 Task: Filter posted by 1st connection.
Action: Mouse moved to (213, 104)
Screenshot: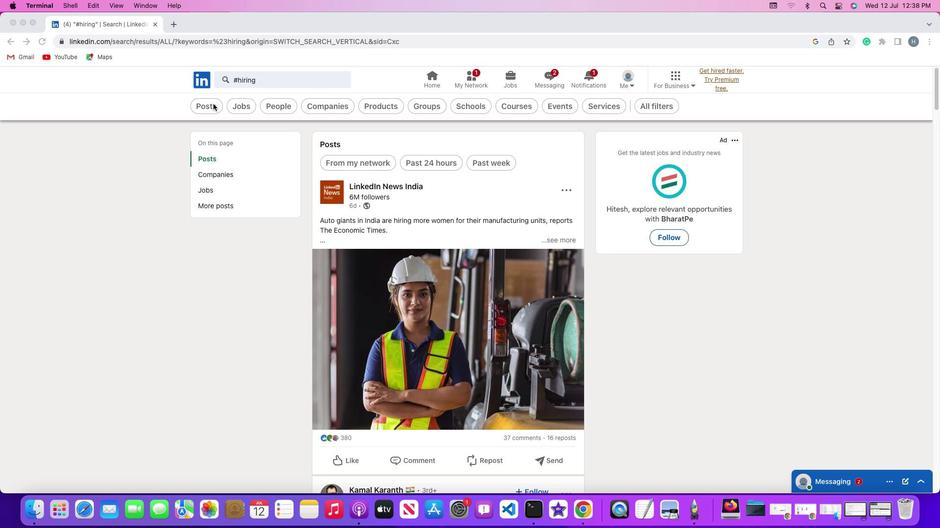 
Action: Mouse pressed left at (213, 104)
Screenshot: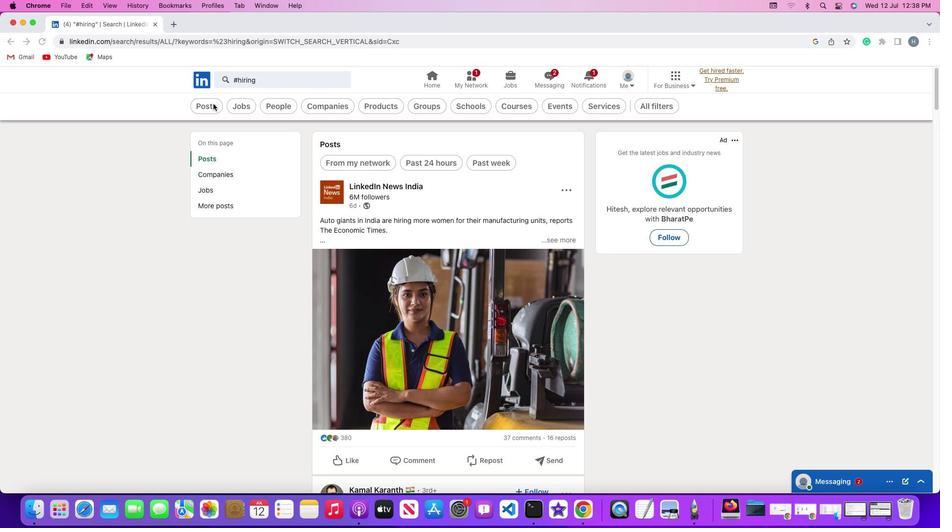 
Action: Mouse pressed left at (213, 104)
Screenshot: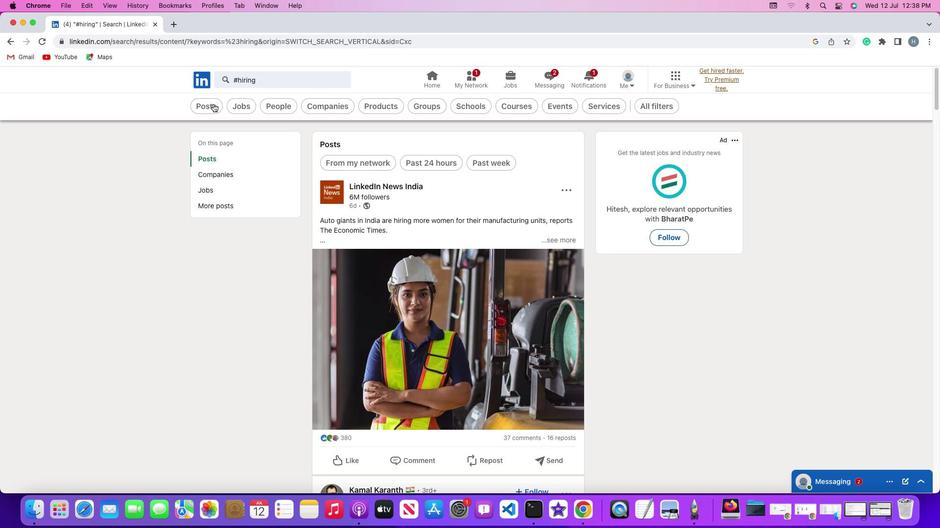
Action: Mouse moved to (466, 104)
Screenshot: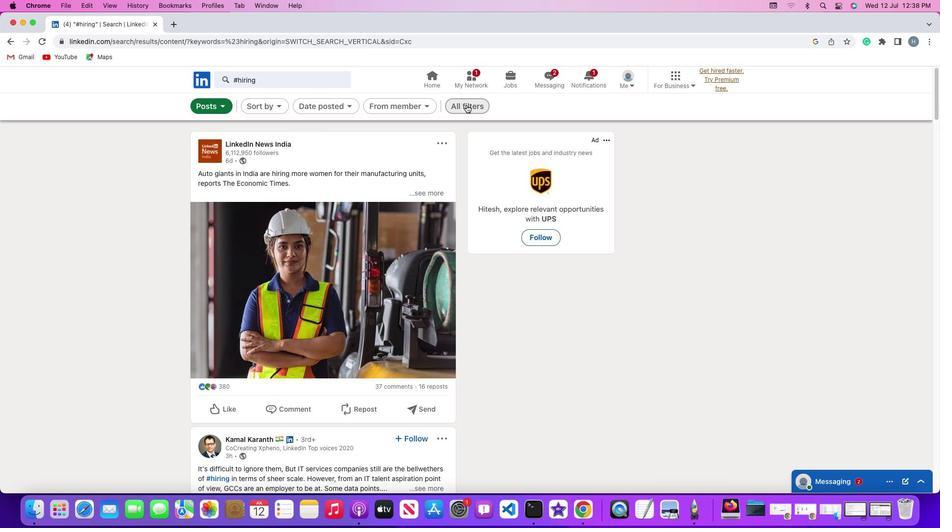 
Action: Mouse pressed left at (466, 104)
Screenshot: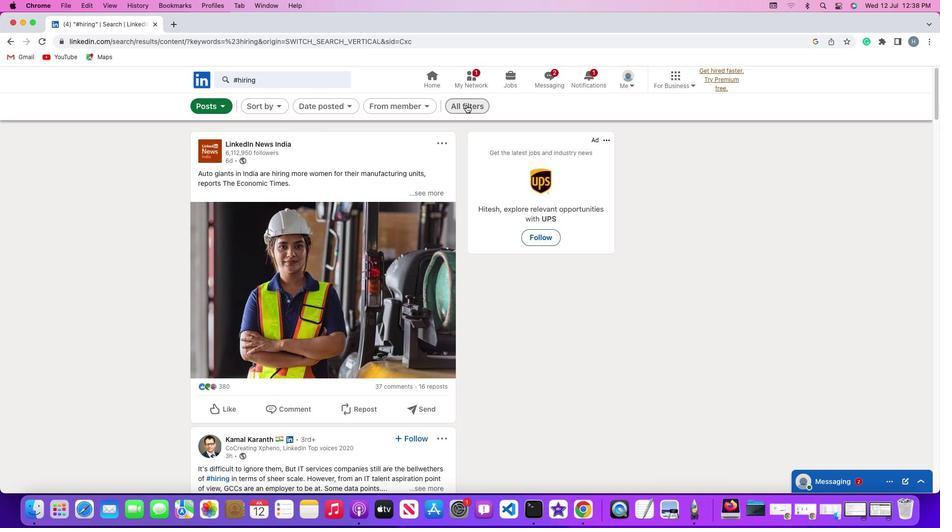 
Action: Mouse moved to (742, 356)
Screenshot: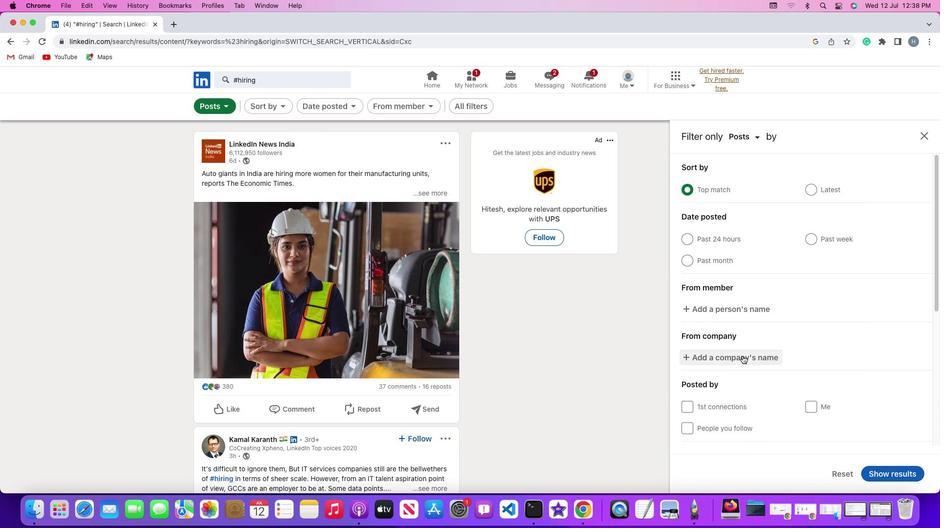 
Action: Mouse scrolled (742, 356) with delta (0, 0)
Screenshot: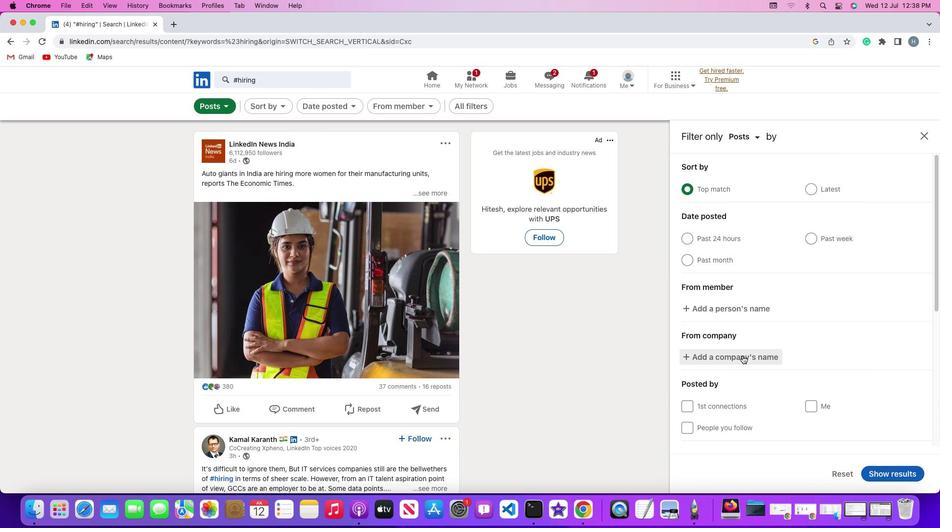 
Action: Mouse scrolled (742, 356) with delta (0, 0)
Screenshot: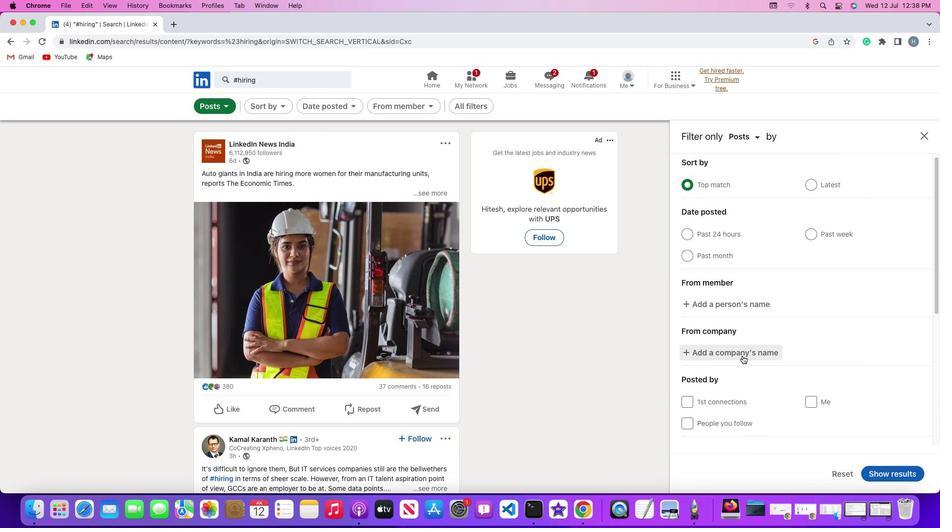 
Action: Mouse scrolled (742, 356) with delta (0, 0)
Screenshot: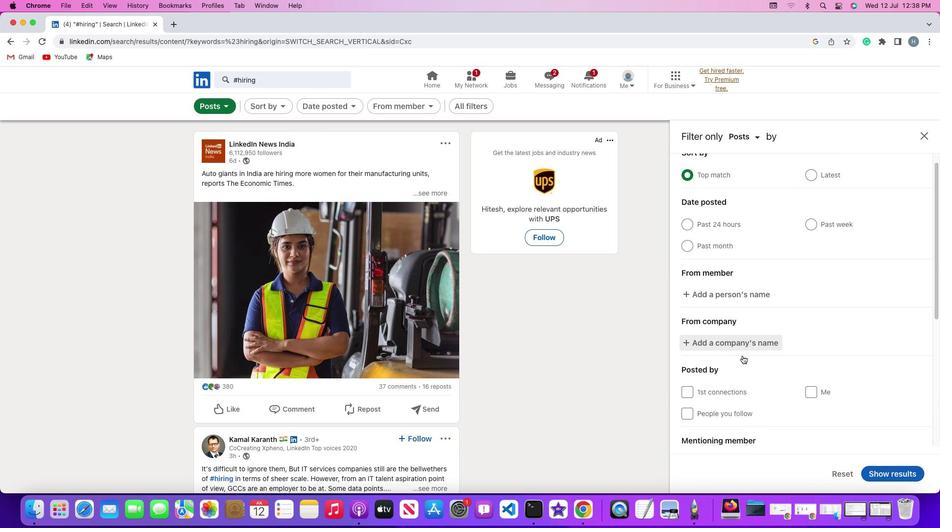
Action: Mouse moved to (687, 347)
Screenshot: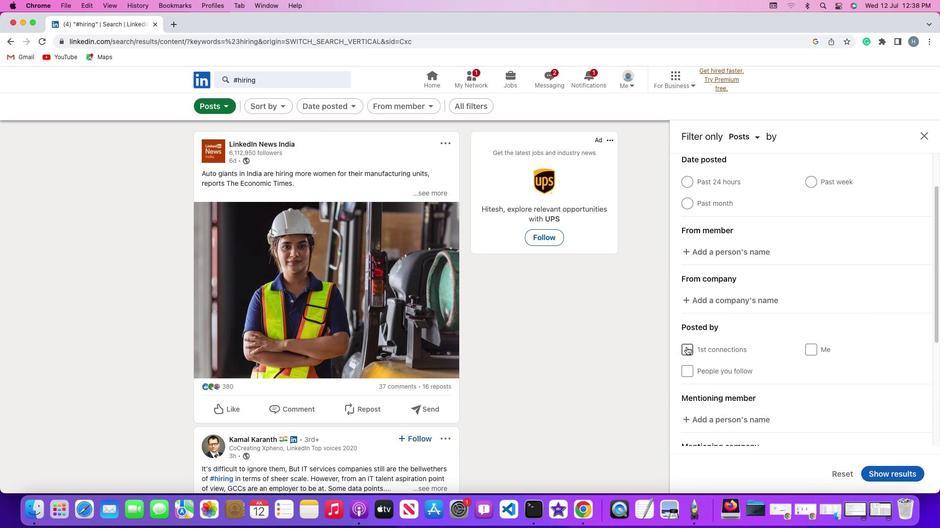 
Action: Mouse pressed left at (687, 347)
Screenshot: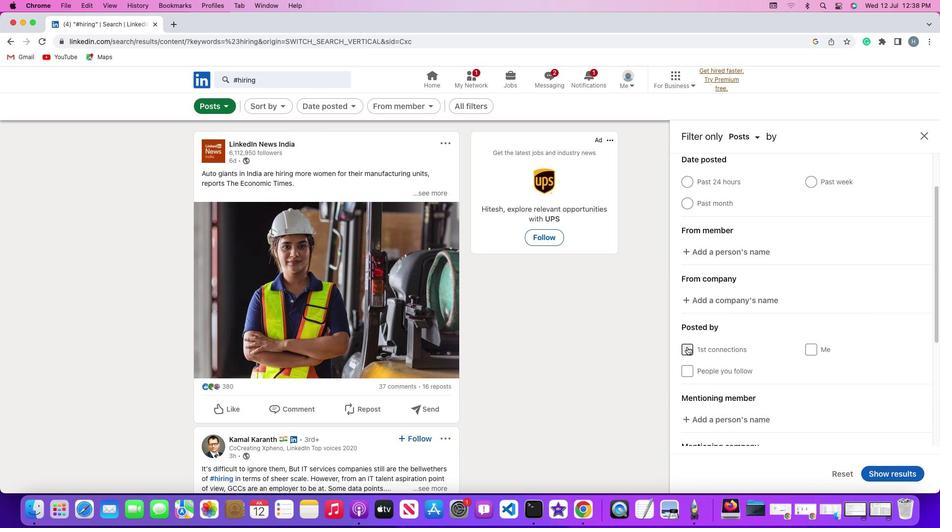 
Action: Mouse moved to (891, 475)
Screenshot: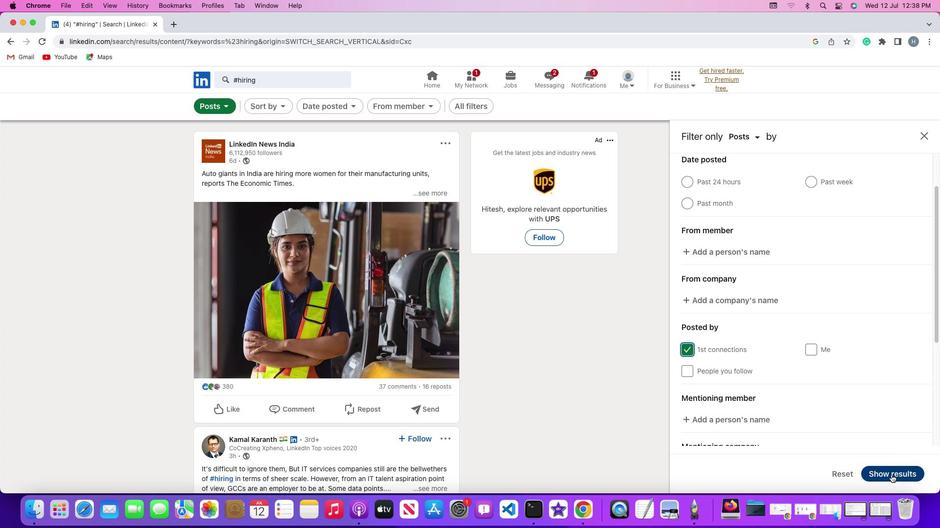 
Action: Mouse pressed left at (891, 475)
Screenshot: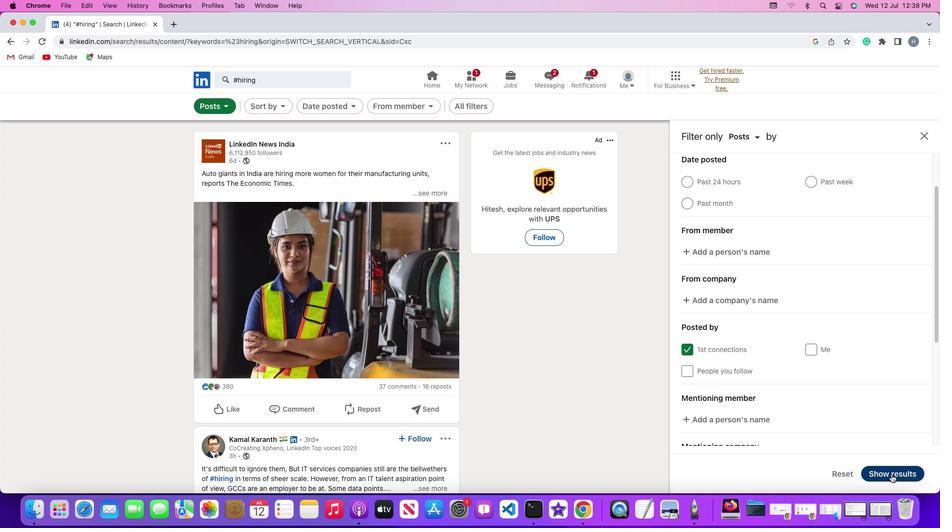 
Action: Mouse moved to (677, 372)
Screenshot: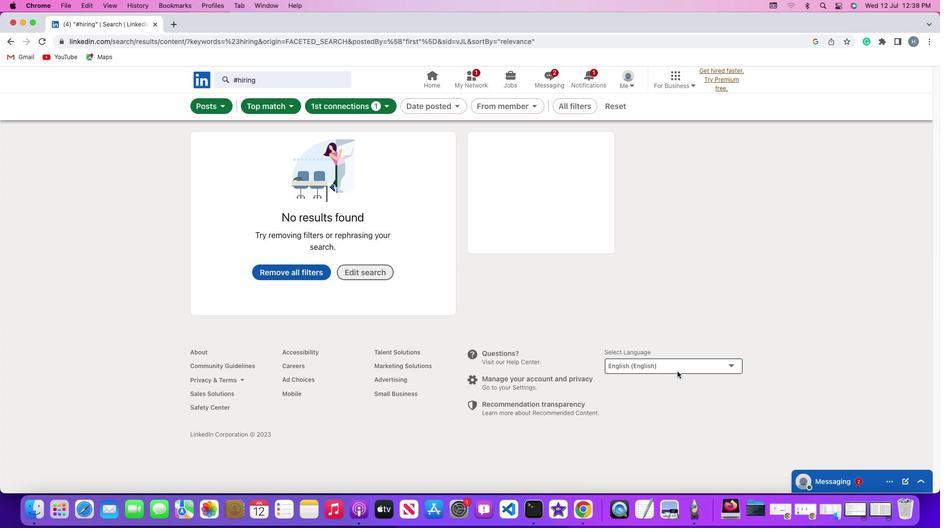 
